 Task: Open the email titled 'FW: Training Session and Workshops' in Outlook and then close the application.
Action: Mouse moved to (52, 40)
Screenshot: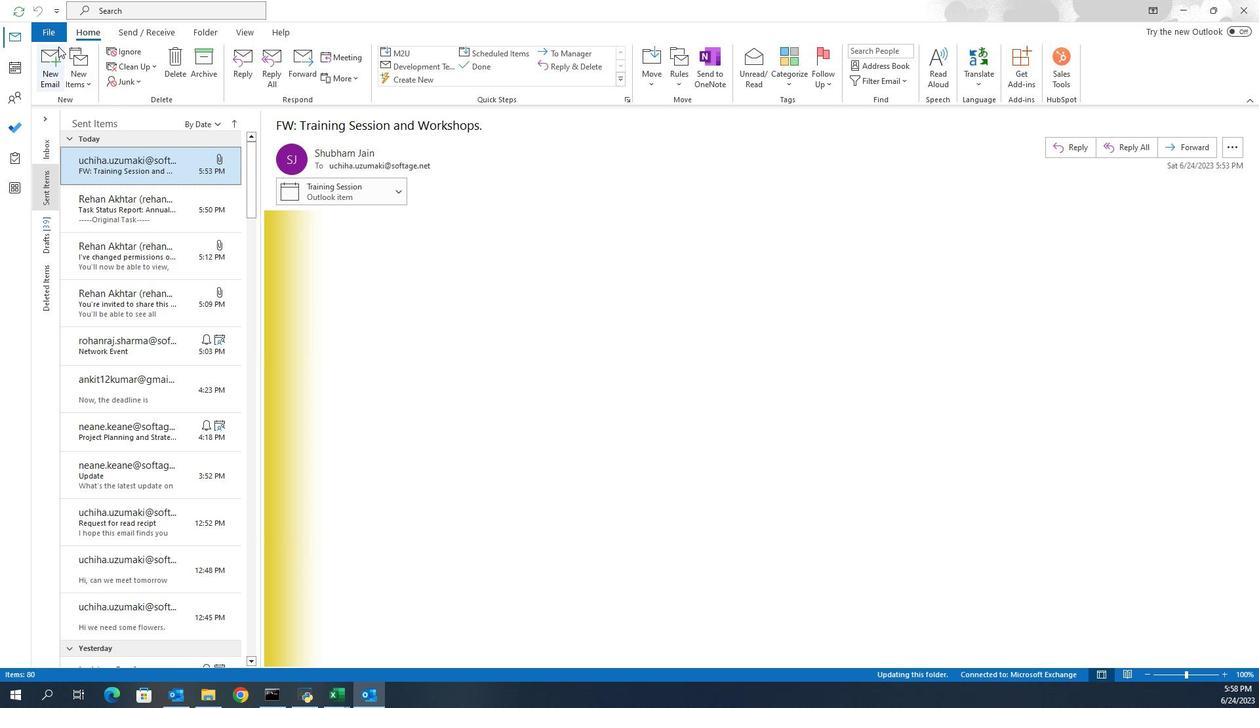 
Action: Mouse pressed left at (52, 40)
Screenshot: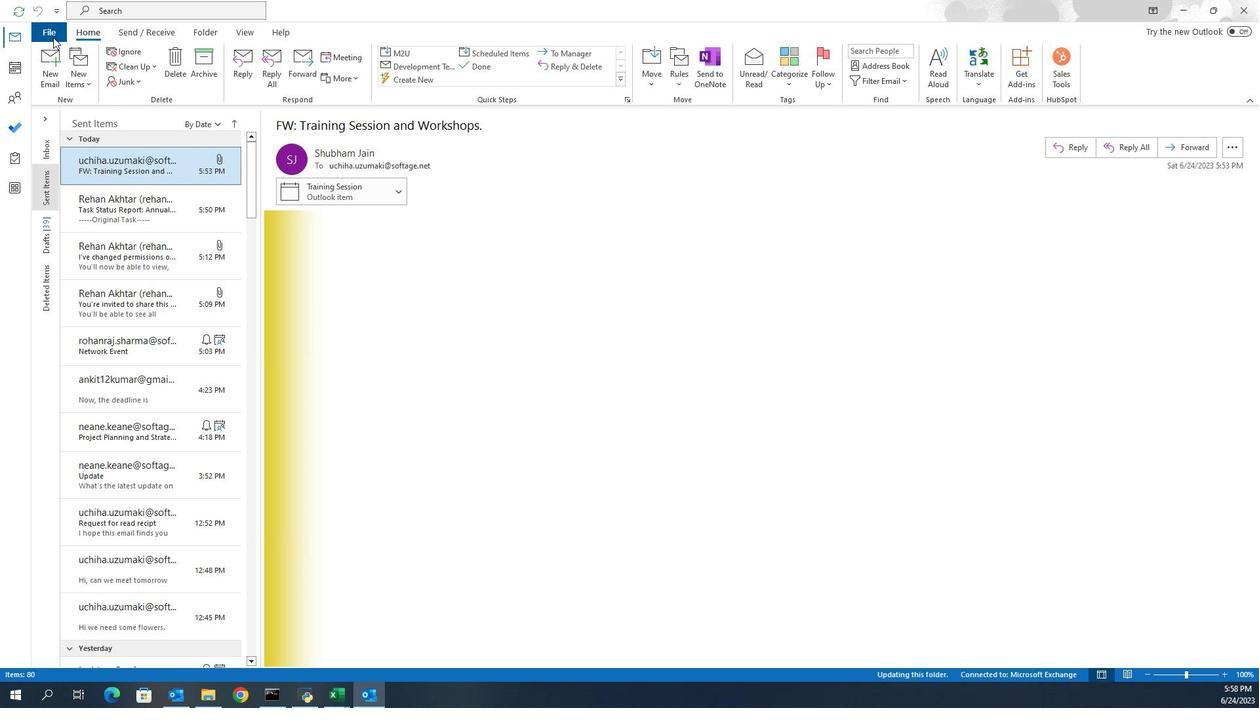
Action: Mouse moved to (157, 394)
Screenshot: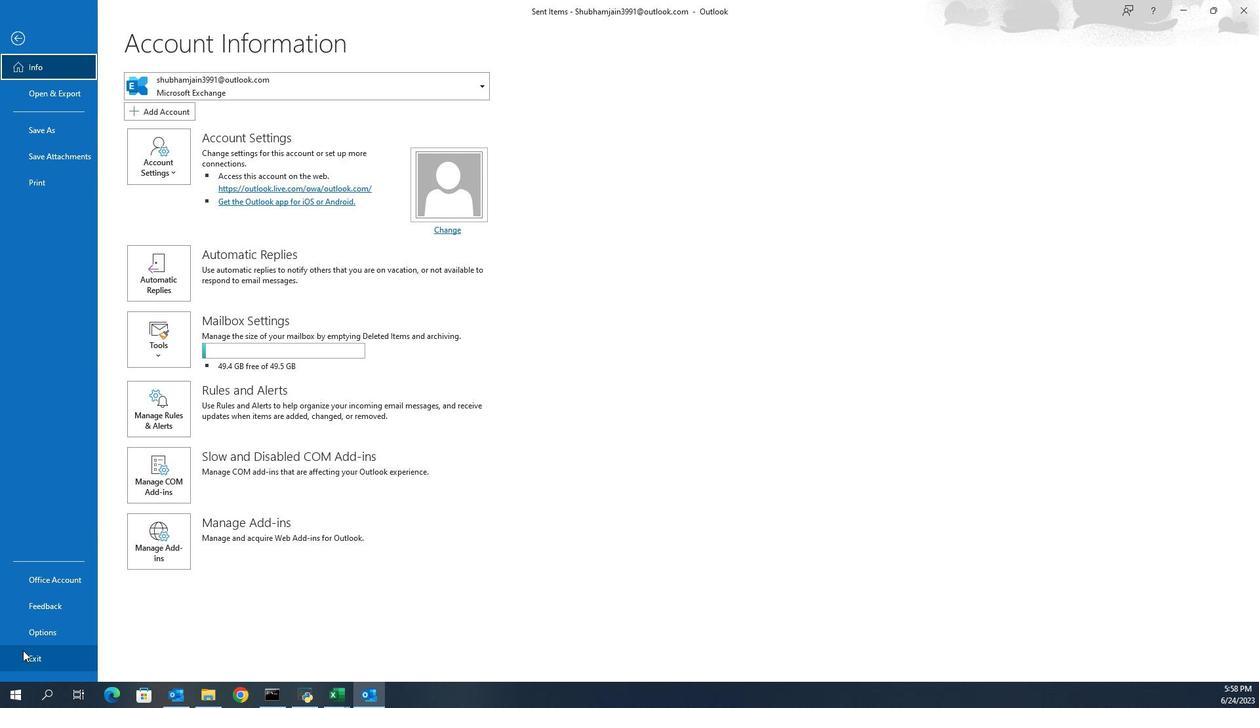 
Action: Mouse pressed left at (157, 394)
Screenshot: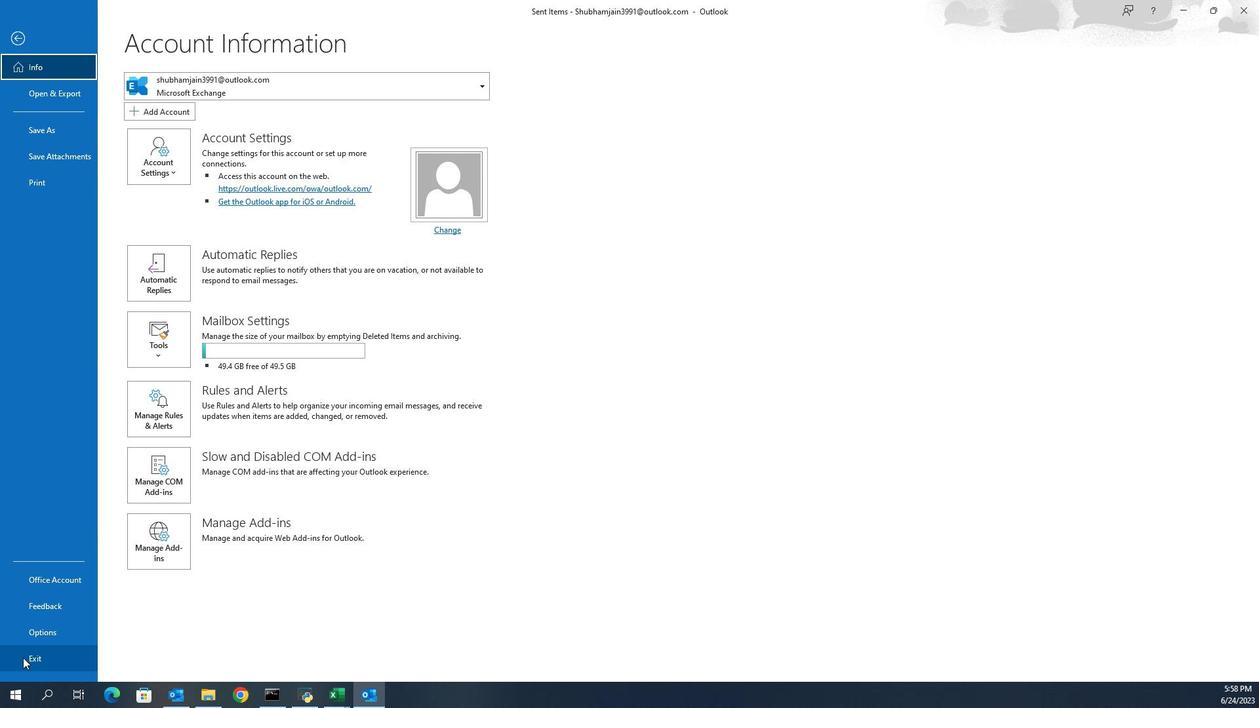 
